 Task: Create a section Capacity Optimization Sprint and in the section, add a milestone Enterprise Resource Planning (ERP) Implementation in the project AgileForge
Action: Mouse moved to (52, 434)
Screenshot: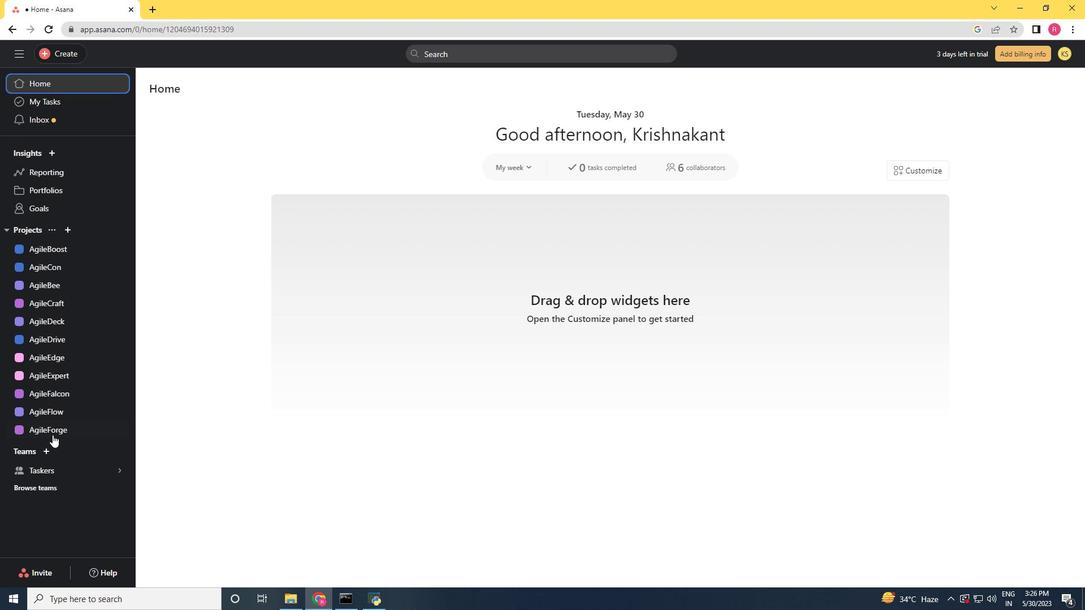 
Action: Mouse pressed left at (52, 434)
Screenshot: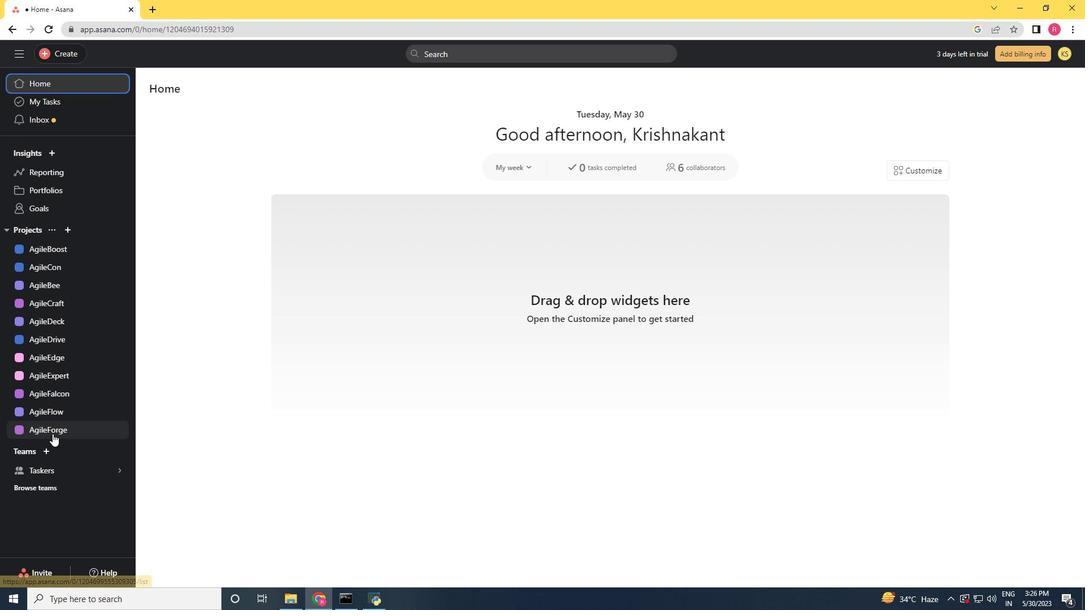 
Action: Mouse moved to (230, 485)
Screenshot: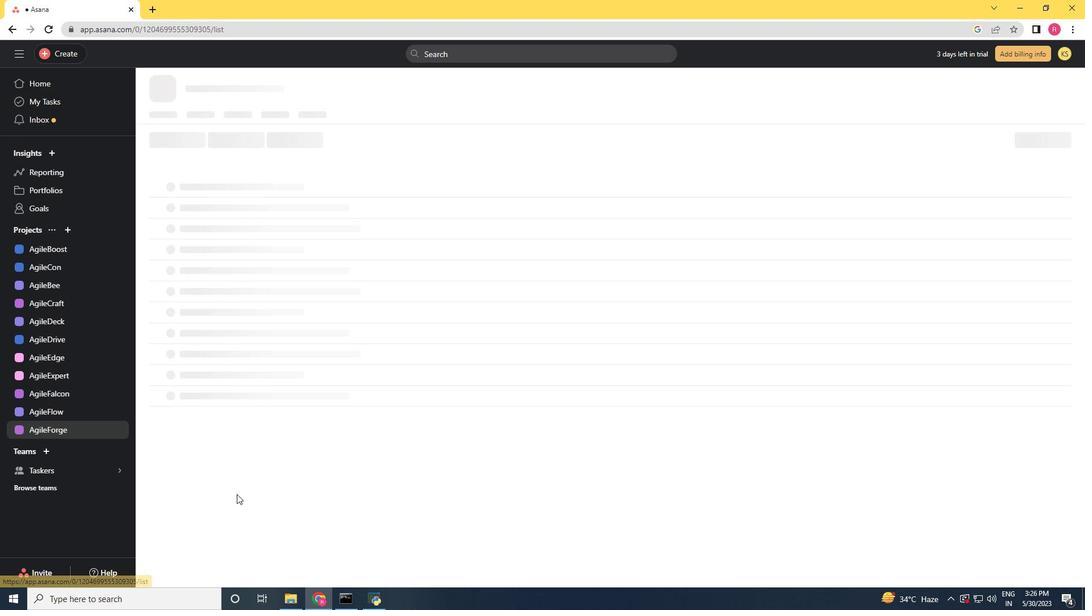 
Action: Mouse scrolled (230, 485) with delta (0, 0)
Screenshot: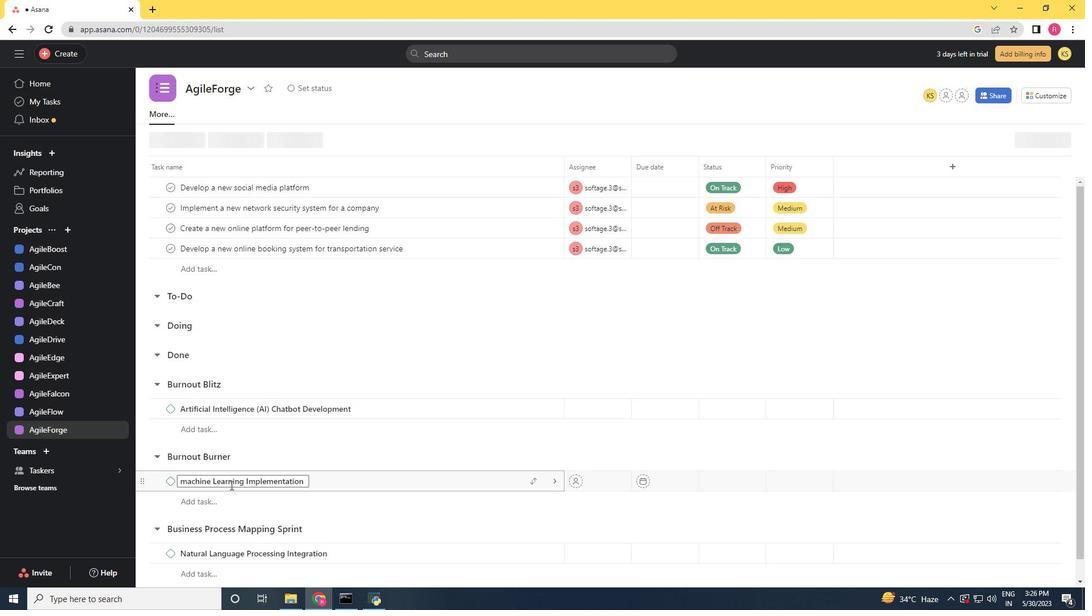 
Action: Mouse scrolled (230, 485) with delta (0, 0)
Screenshot: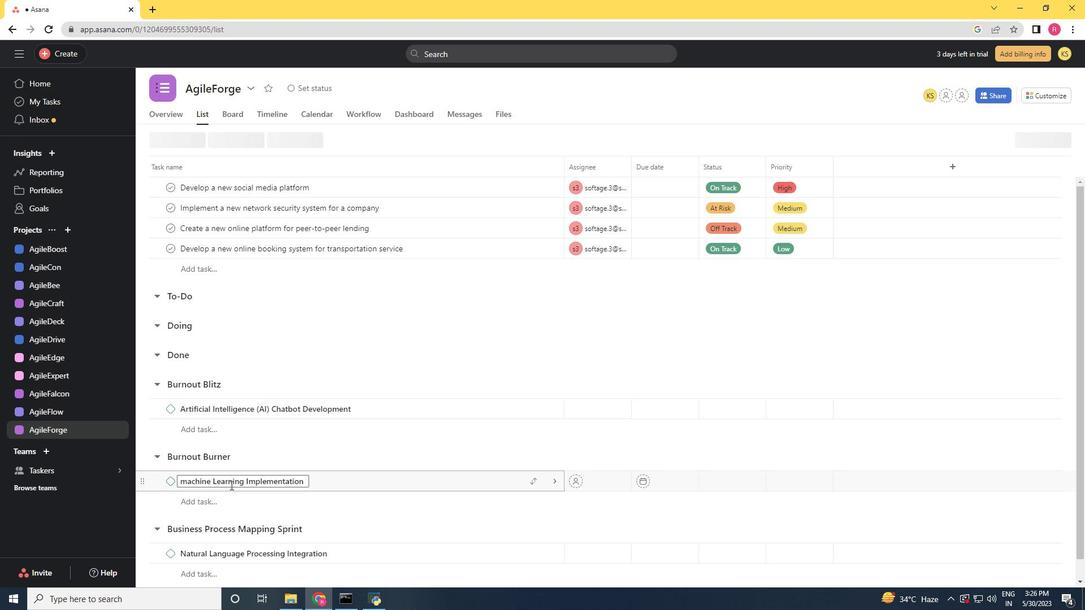 
Action: Mouse scrolled (230, 485) with delta (0, 0)
Screenshot: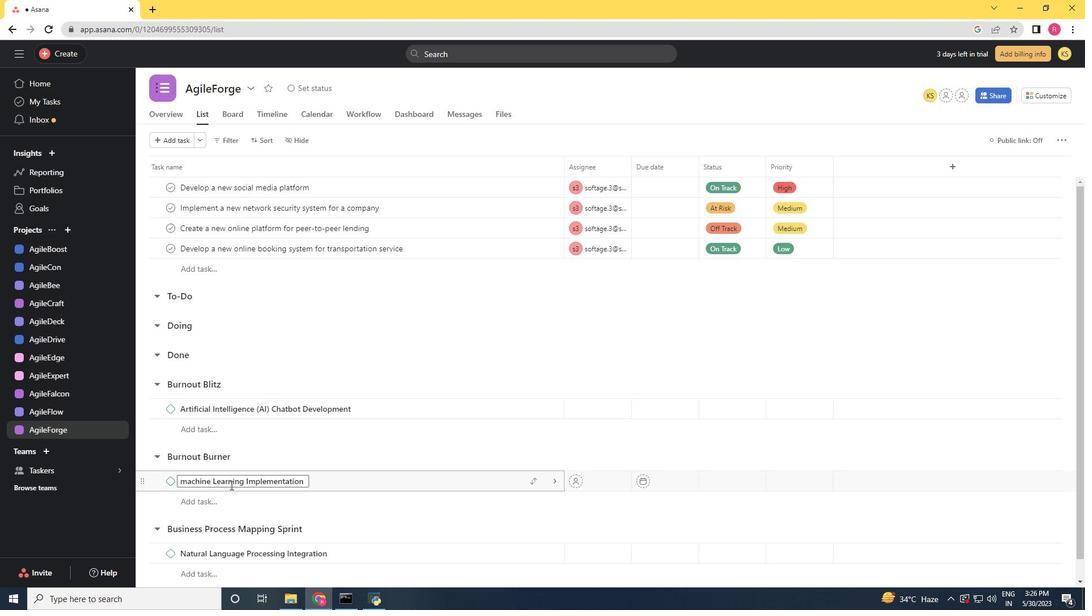 
Action: Mouse scrolled (230, 485) with delta (0, 0)
Screenshot: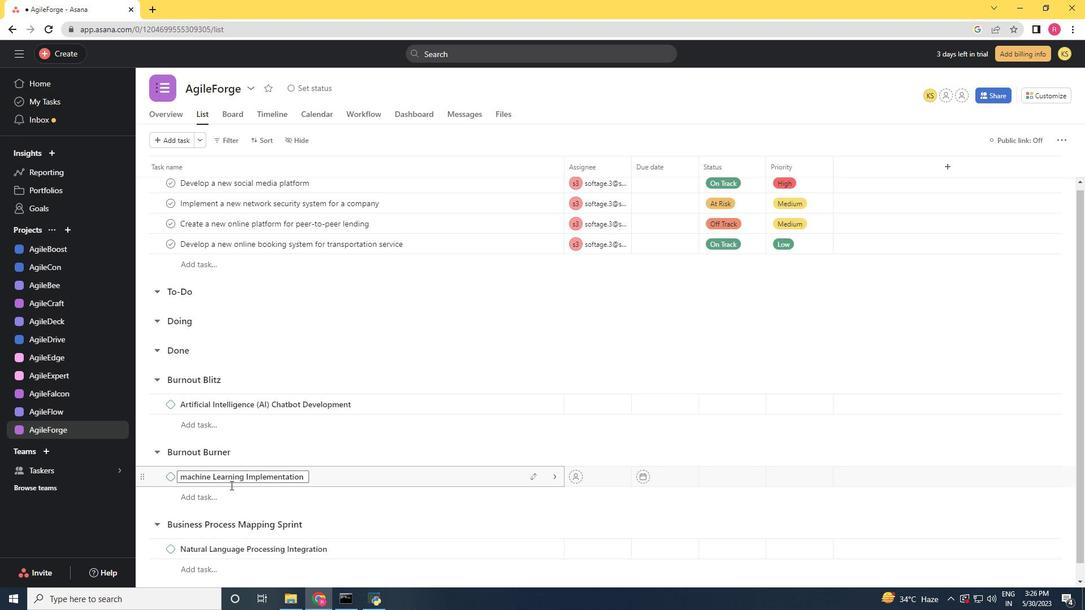 
Action: Mouse moved to (183, 582)
Screenshot: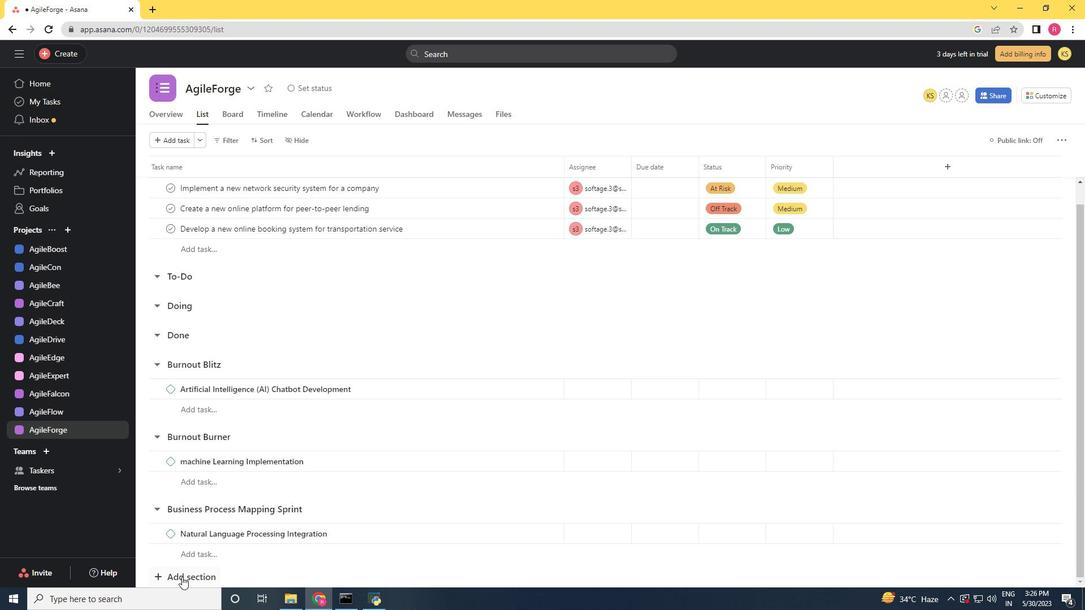 
Action: Mouse pressed left at (183, 582)
Screenshot: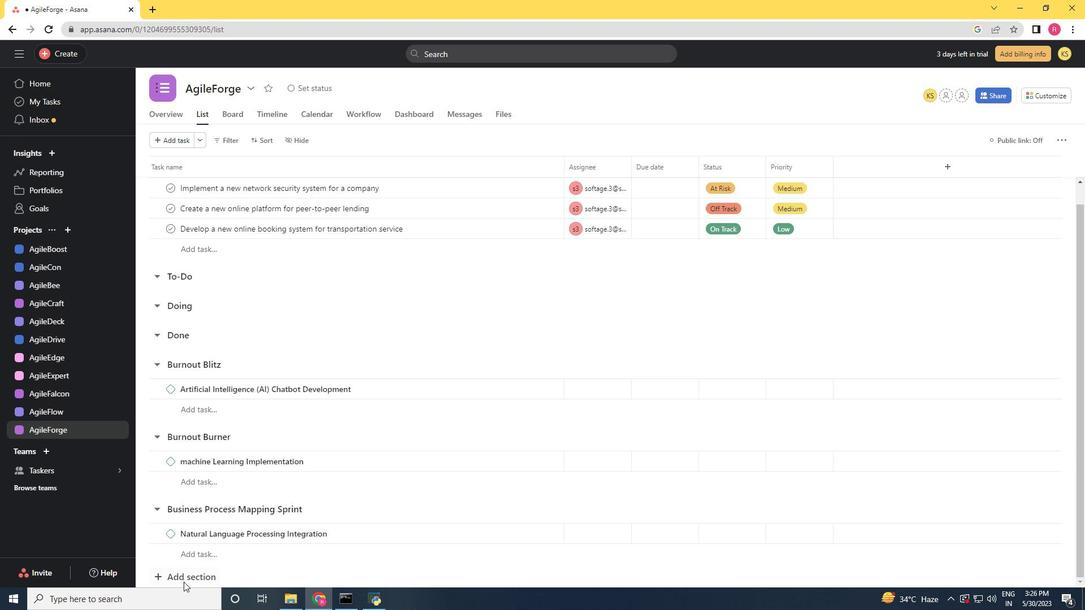 
Action: Mouse moved to (186, 573)
Screenshot: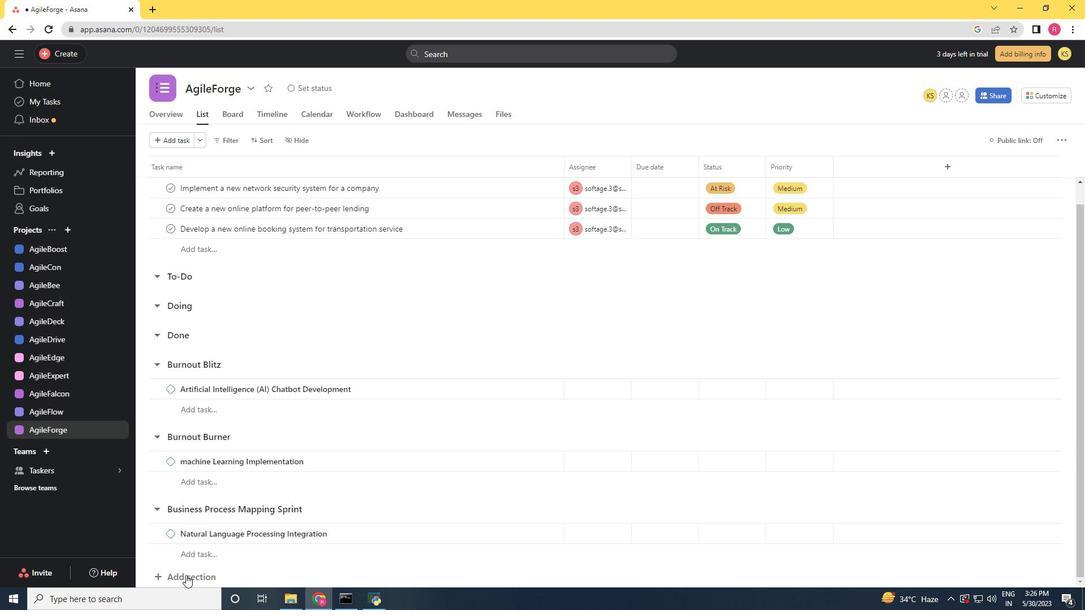 
Action: Mouse pressed left at (186, 573)
Screenshot: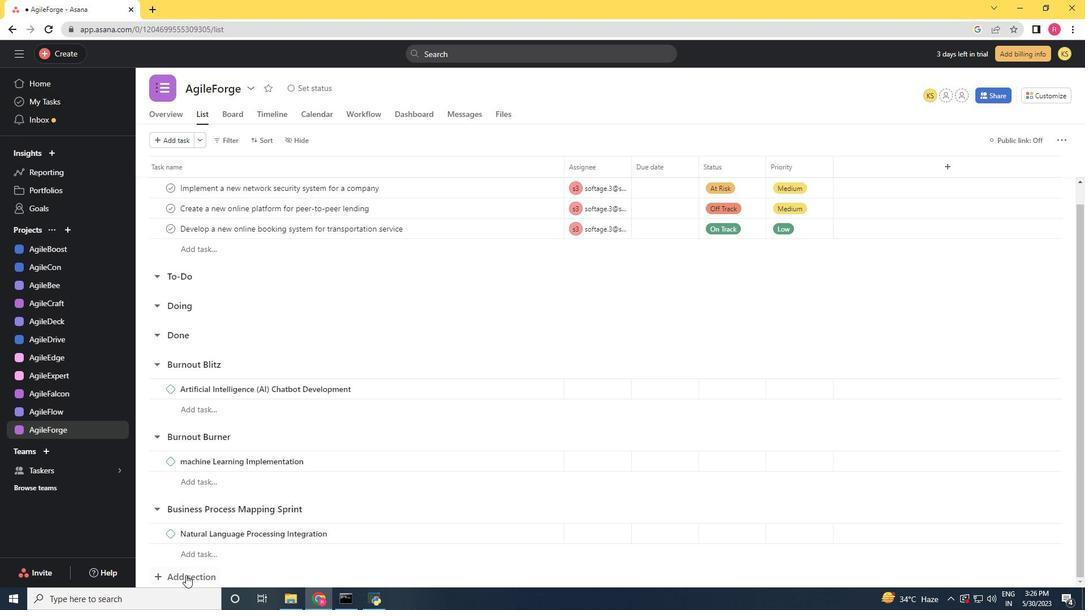 
Action: Mouse moved to (210, 535)
Screenshot: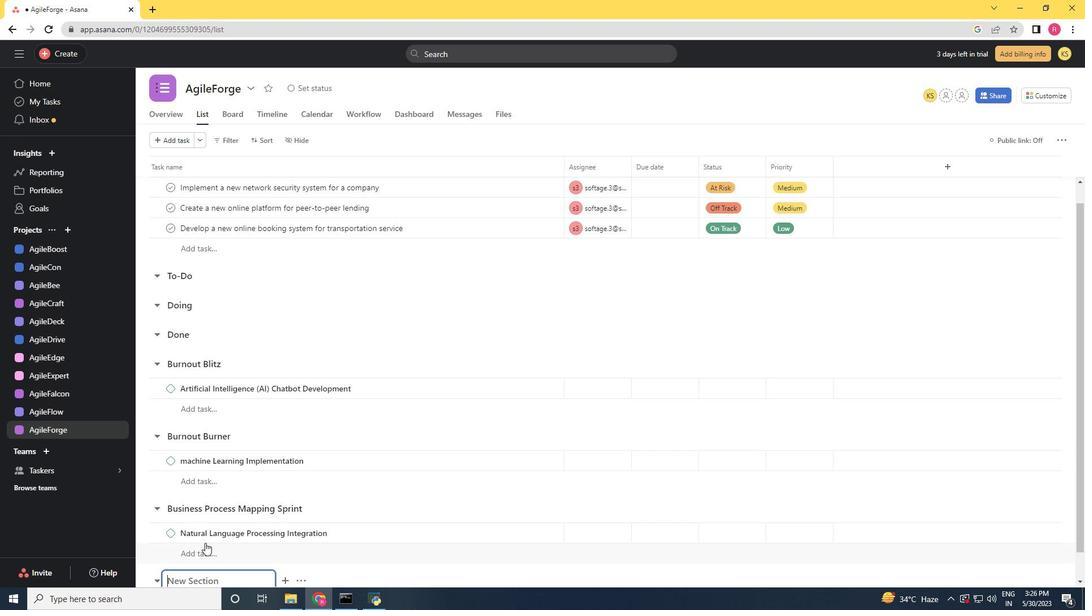 
Action: Mouse scrolled (210, 534) with delta (0, 0)
Screenshot: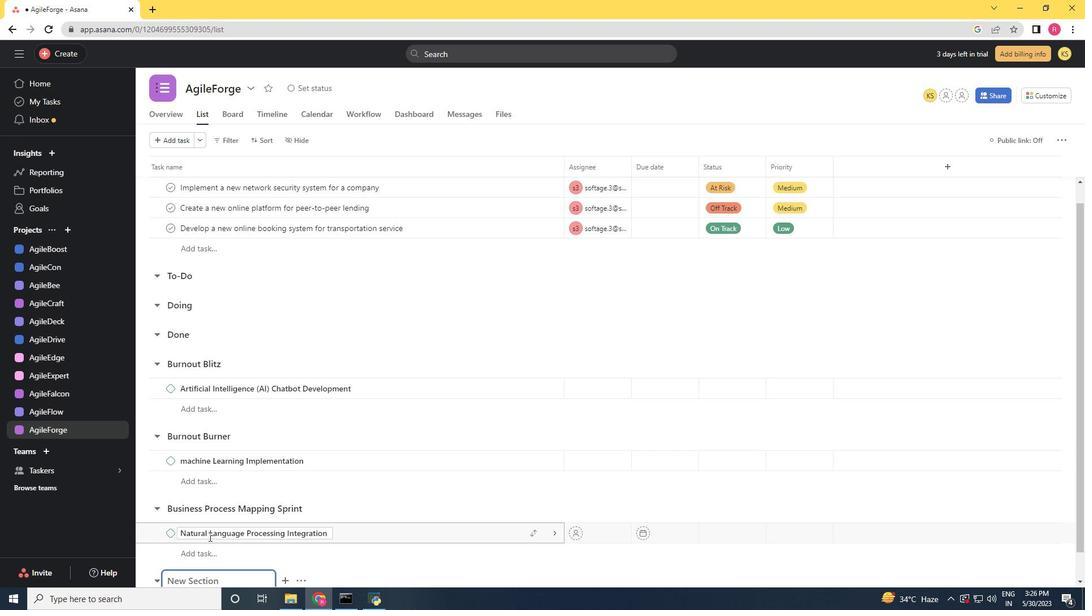 
Action: Mouse scrolled (210, 534) with delta (0, 0)
Screenshot: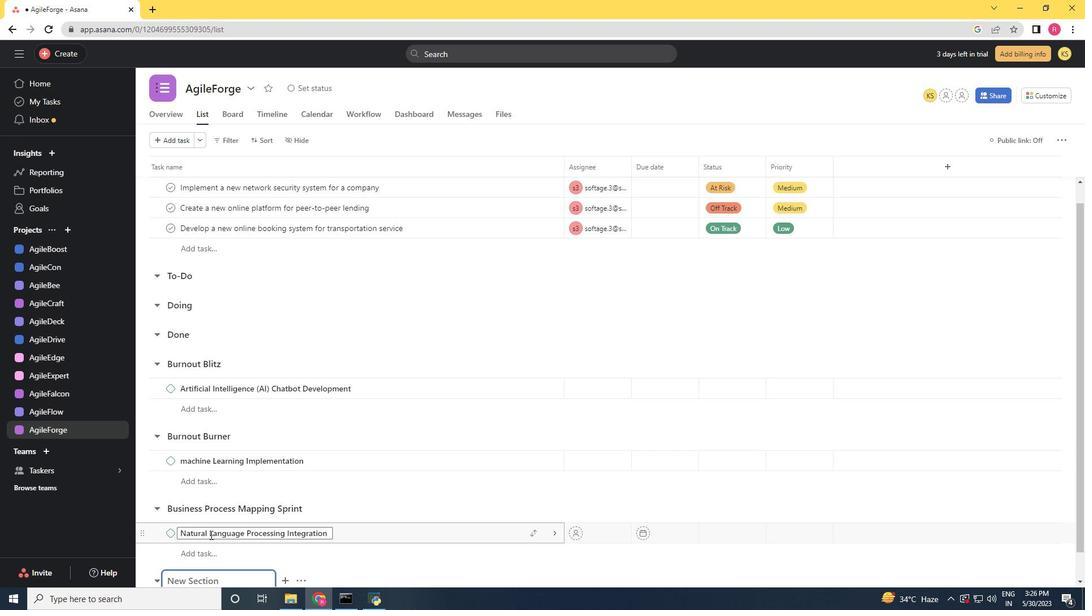
Action: Mouse scrolled (210, 534) with delta (0, 0)
Screenshot: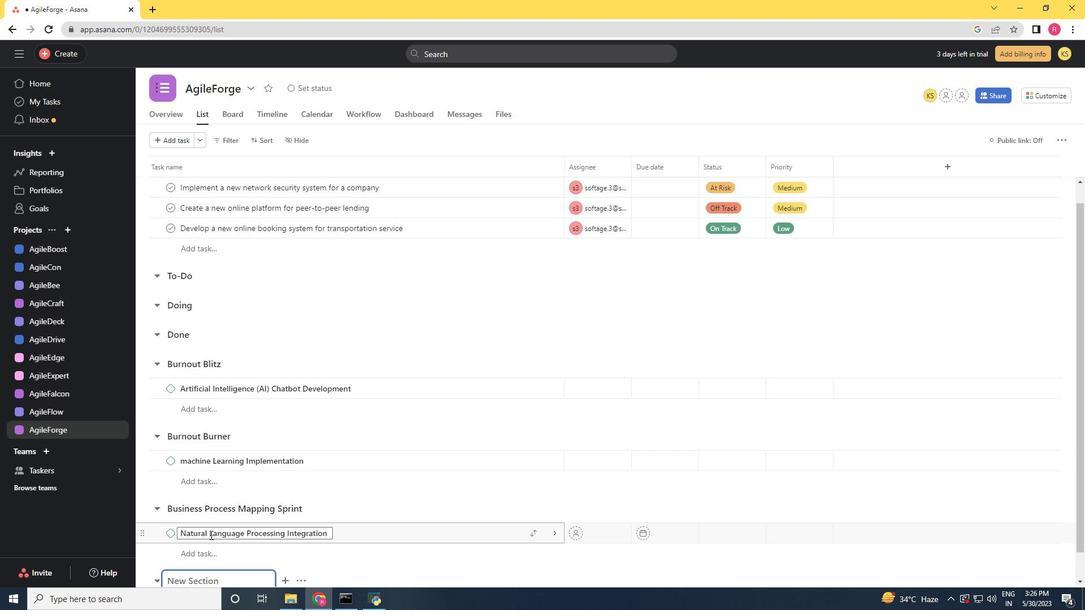 
Action: Mouse scrolled (210, 534) with delta (0, 0)
Screenshot: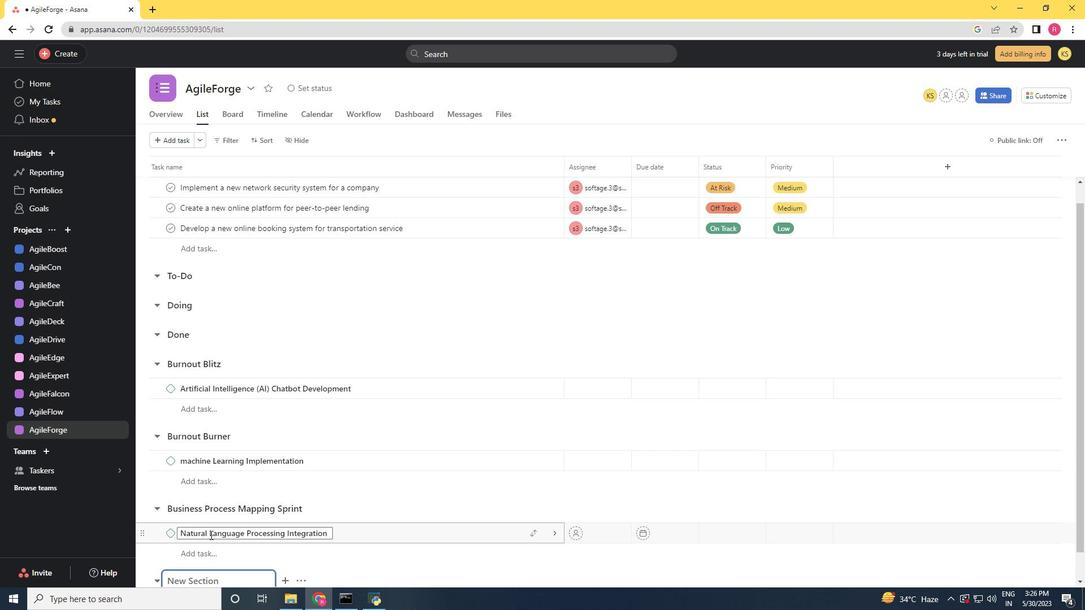 
Action: Mouse moved to (292, 447)
Screenshot: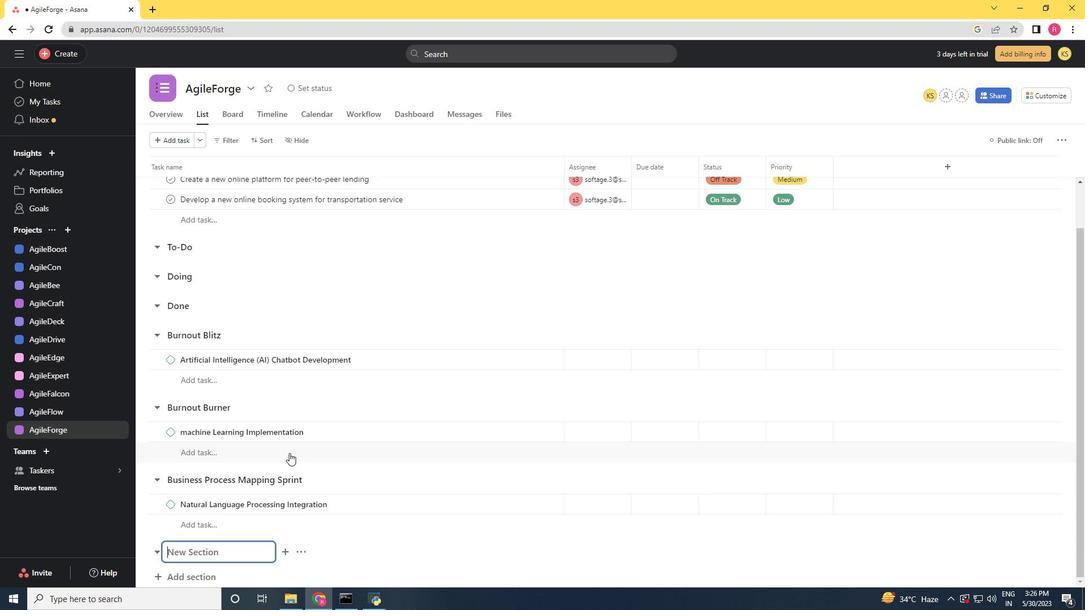 
Action: Key pressed <Key.shift>Capacity<Key.space><Key.shift>Optimization<Key.space><Key.shift>Sprint<Key.enter>
Screenshot: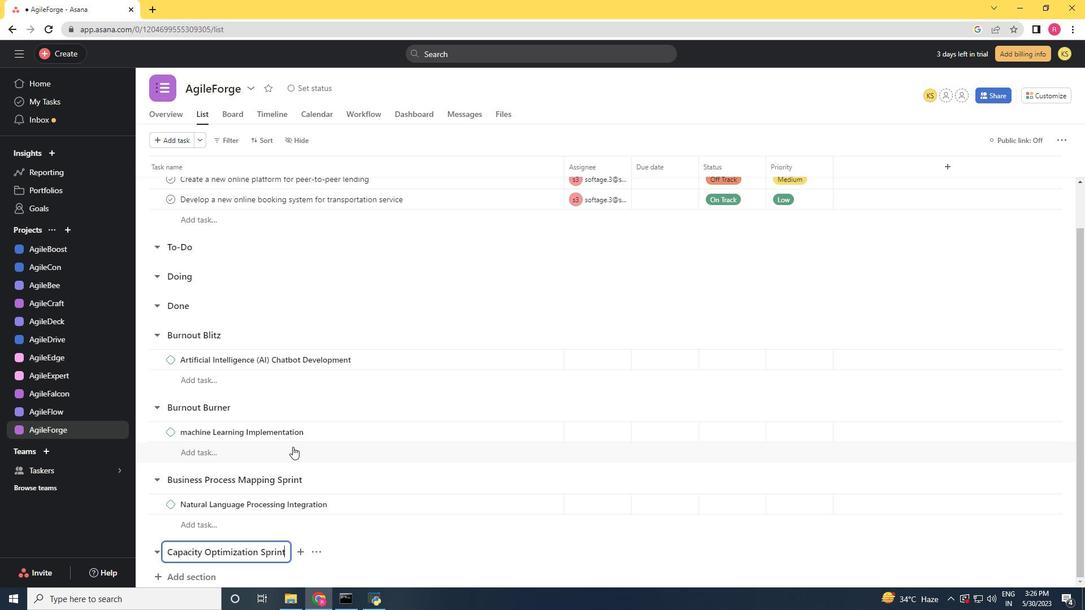 
Action: Mouse scrolled (292, 446) with delta (0, 0)
Screenshot: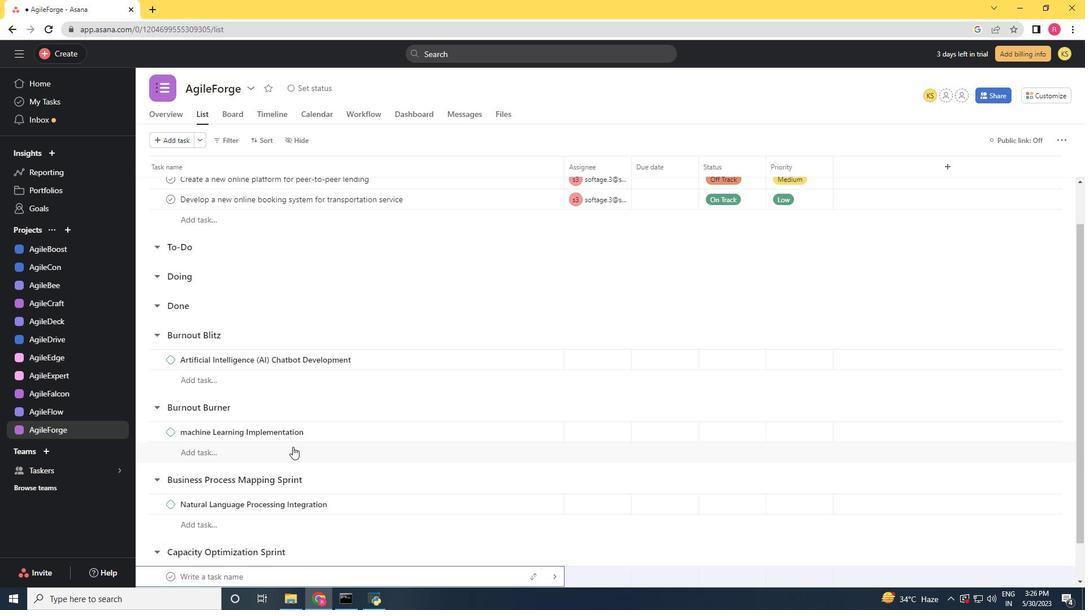 
Action: Mouse scrolled (292, 446) with delta (0, 0)
Screenshot: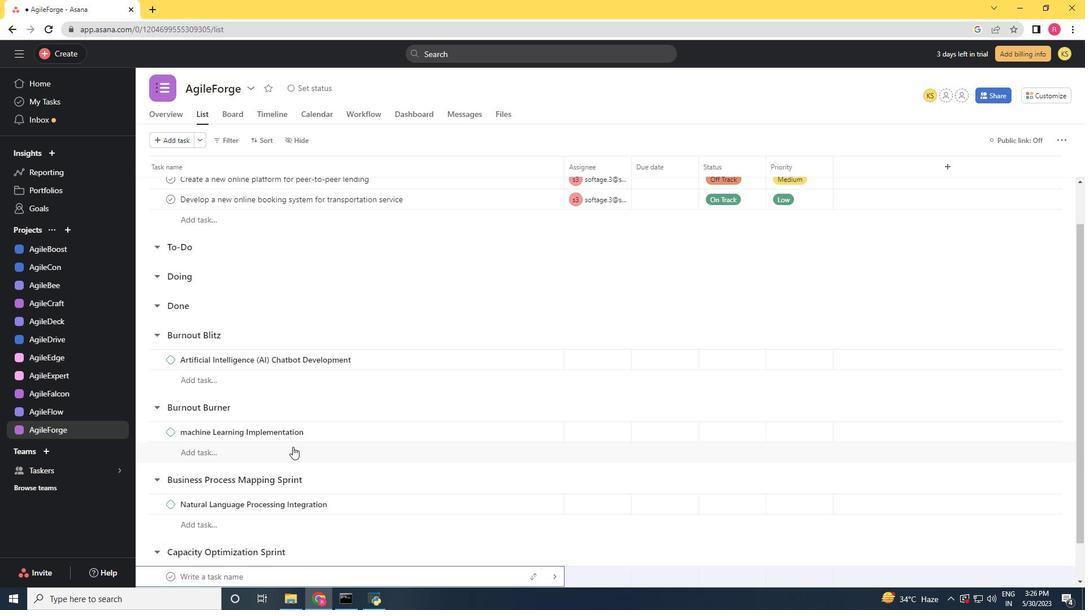 
Action: Key pressed <Key.shift><Key.shift><Key.shift>Enterprise<Key.space><Key.shift><Key.shift><Key.shift>Resource<Key.space><Key.shift>Planning<Key.space><Key.shift_r><Key.shift_r><Key.shift_r><Key.shift_r><Key.shift_r><Key.shift_r><Key.shift_r><Key.shift_r><Key.shift_r>ERP<Key.shift_r><Key.shift_r><Key.shift_r><Key.shift_r>)<Key.left><Key.left><Key.left><Key.left><Key.shift_r>(<Key.right><Key.right><Key.right><Key.right><Key.right><Key.right><Key.right><Key.right><Key.space><Key.shift>Implementation
Screenshot: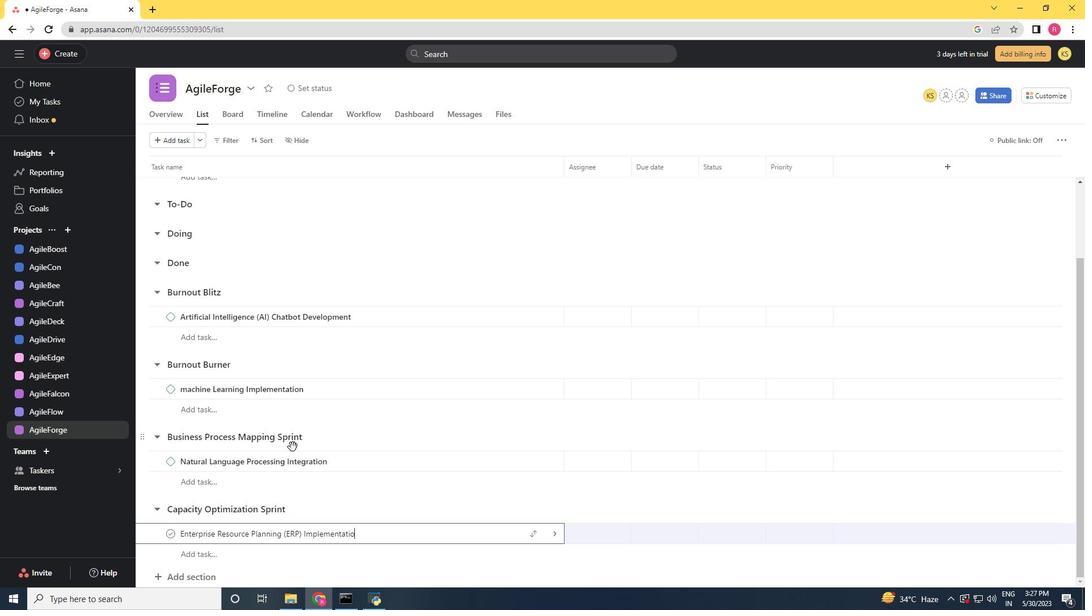 
Action: Mouse moved to (379, 536)
Screenshot: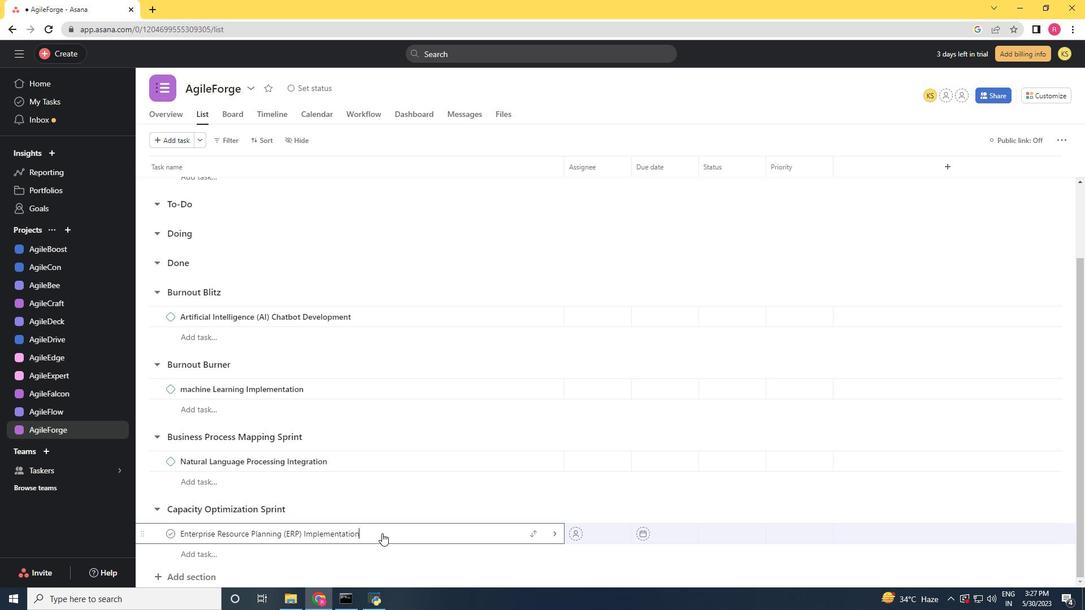 
Action: Mouse pressed right at (379, 536)
Screenshot: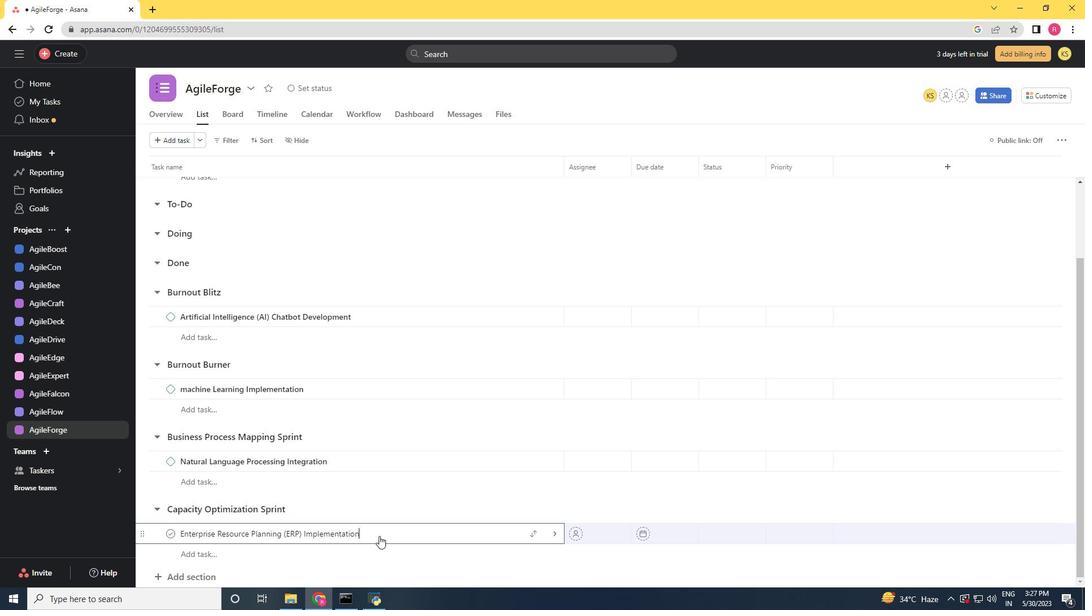 
Action: Mouse moved to (424, 478)
Screenshot: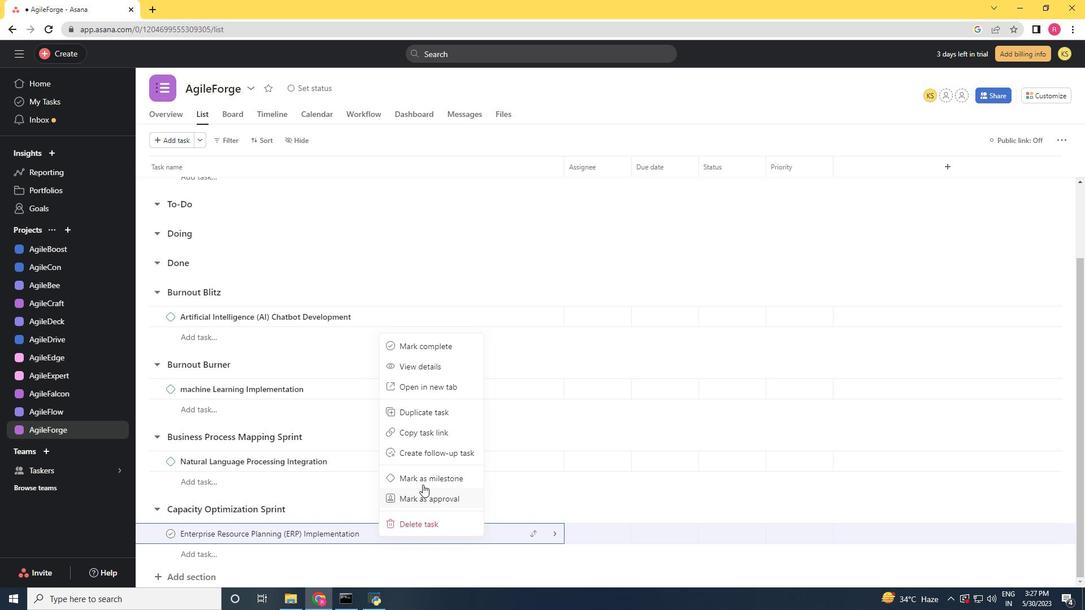 
Action: Mouse pressed left at (424, 478)
Screenshot: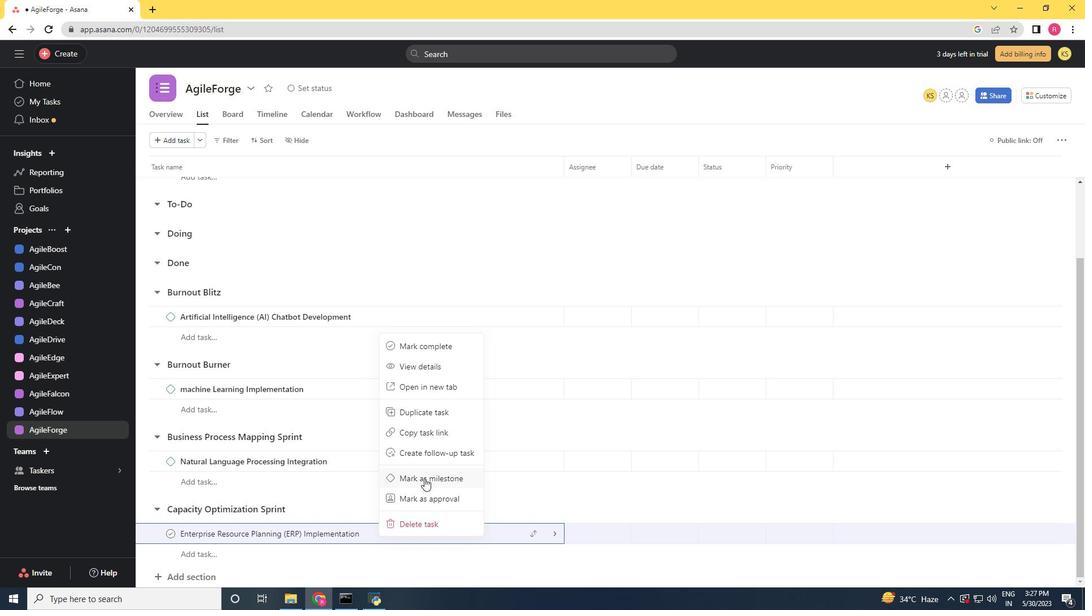 
Action: Mouse scrolled (424, 478) with delta (0, 0)
Screenshot: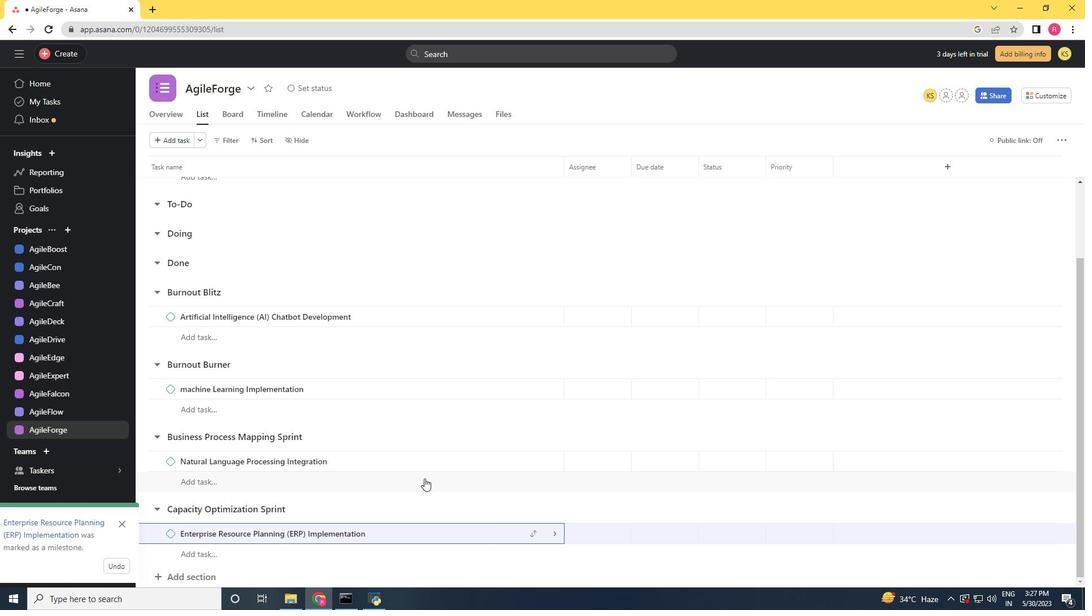 
Action: Mouse scrolled (424, 478) with delta (0, 0)
Screenshot: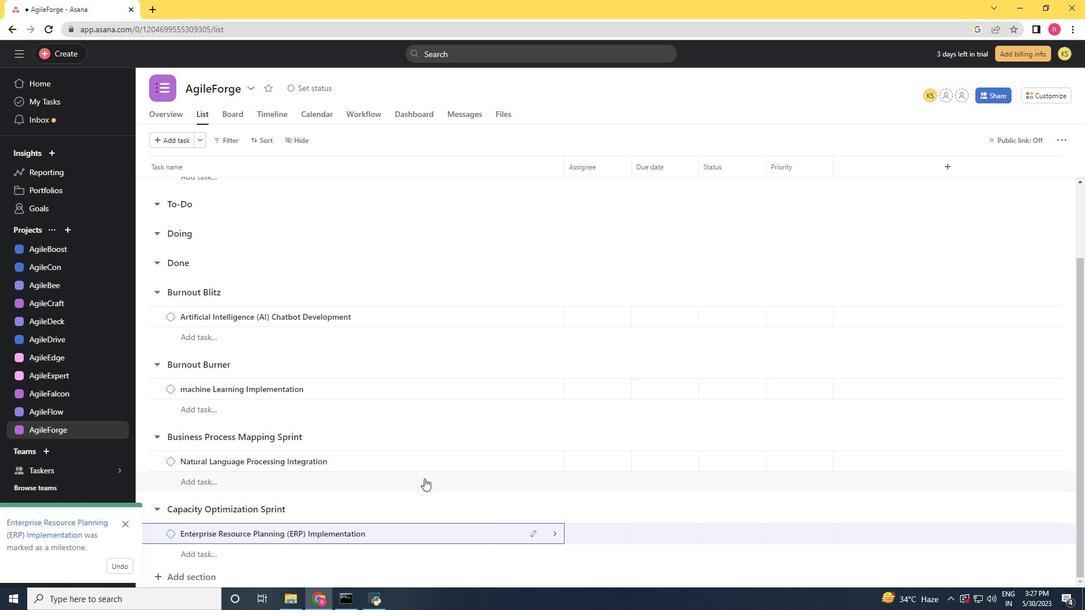 
Action: Mouse scrolled (424, 478) with delta (0, 0)
Screenshot: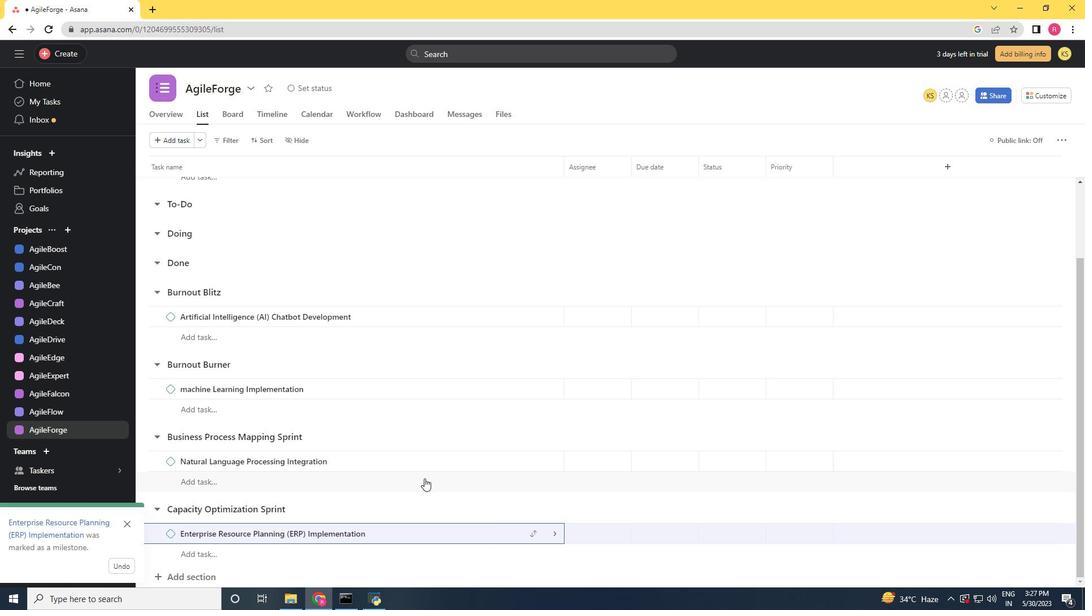 
